 Task: Plan a trip to Lida, Belarus from 4th December, 2023 to 10th December, 2023 for 8 adults.4 bedrooms having 8 beds and 4 bathrooms. Property type can be house. Look for 5 properties as per requirement.
Action: Key pressed lida,belarus
Screenshot: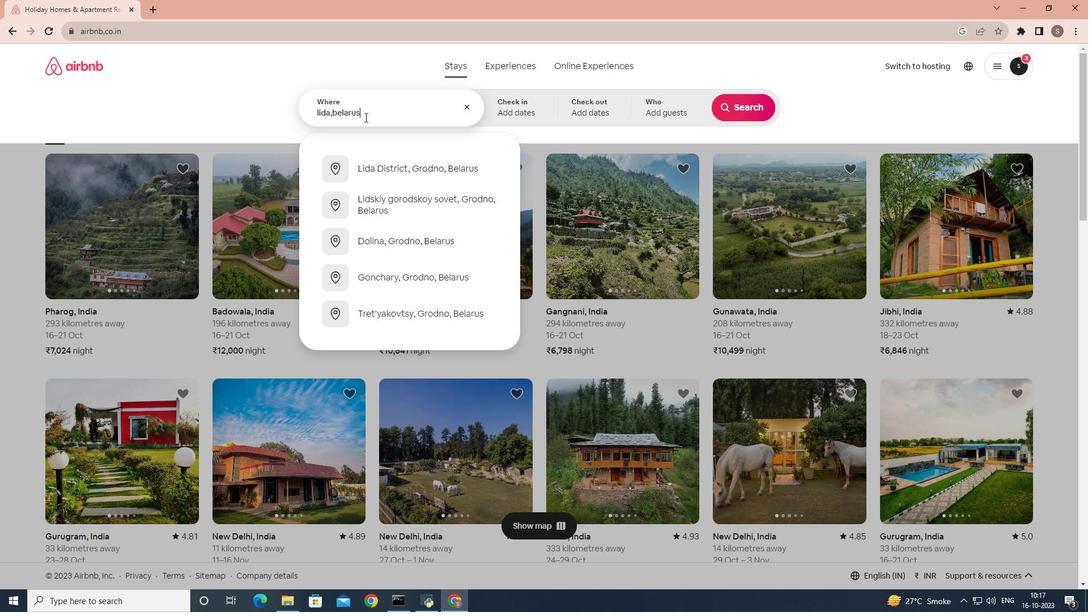 
Action: Mouse moved to (400, 169)
Screenshot: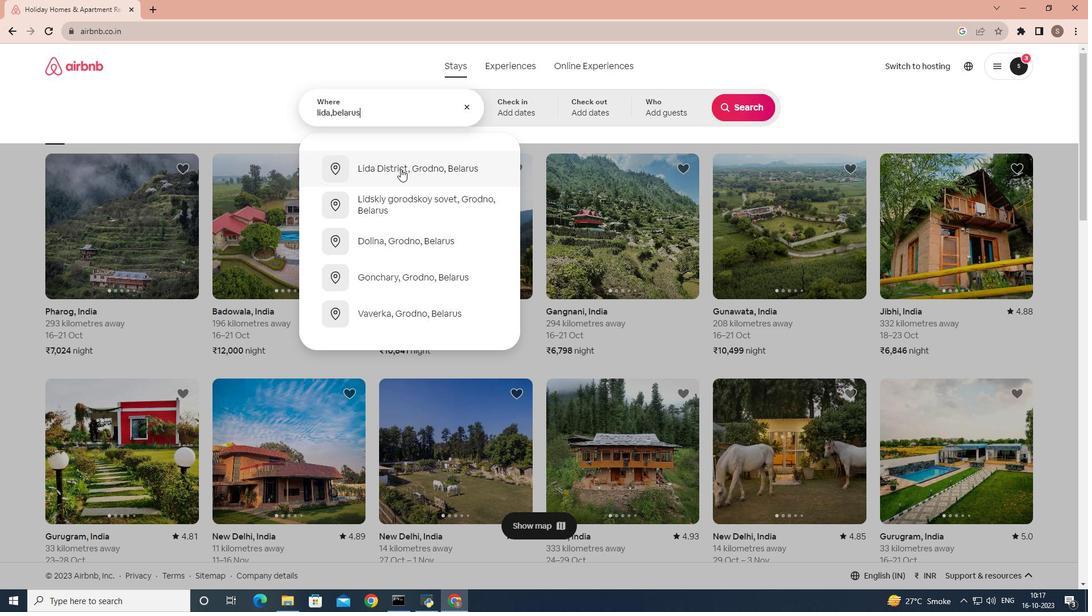 
Action: Mouse pressed left at (400, 169)
Screenshot: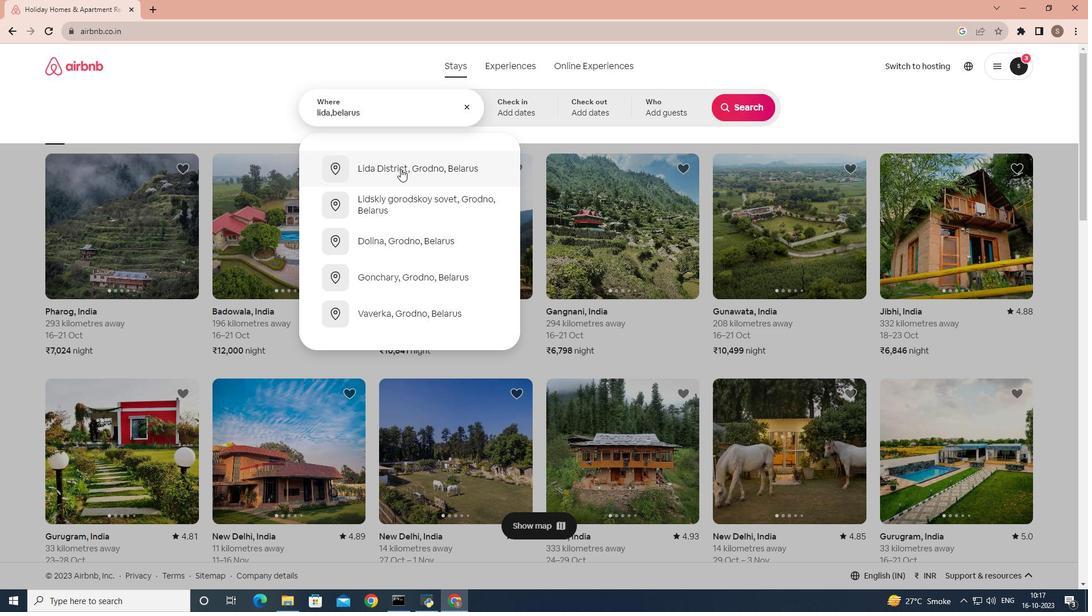 
Action: Mouse moved to (735, 196)
Screenshot: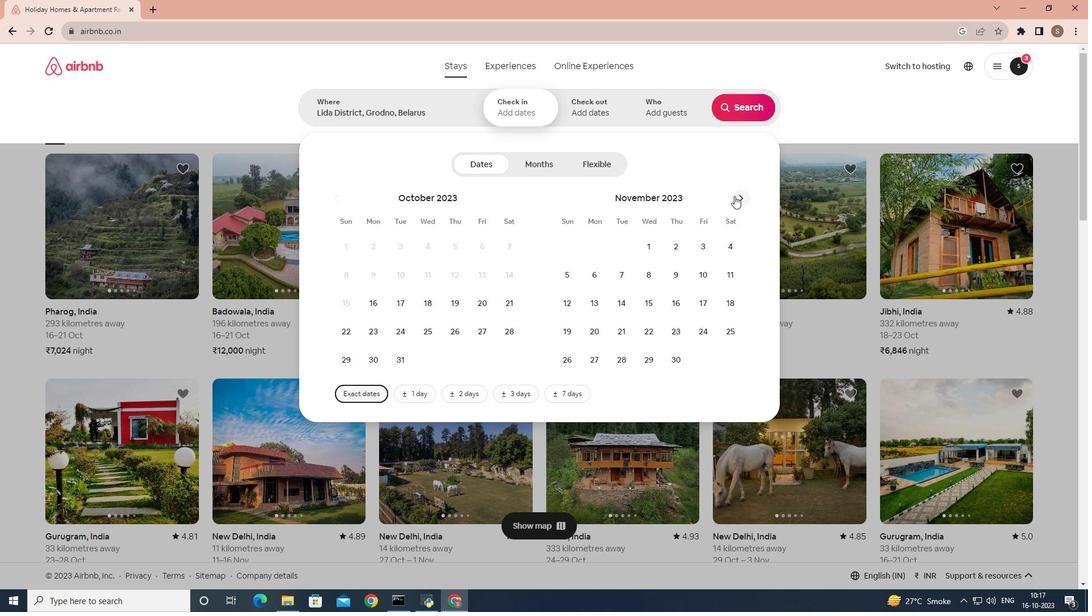 
Action: Mouse pressed left at (735, 196)
Screenshot: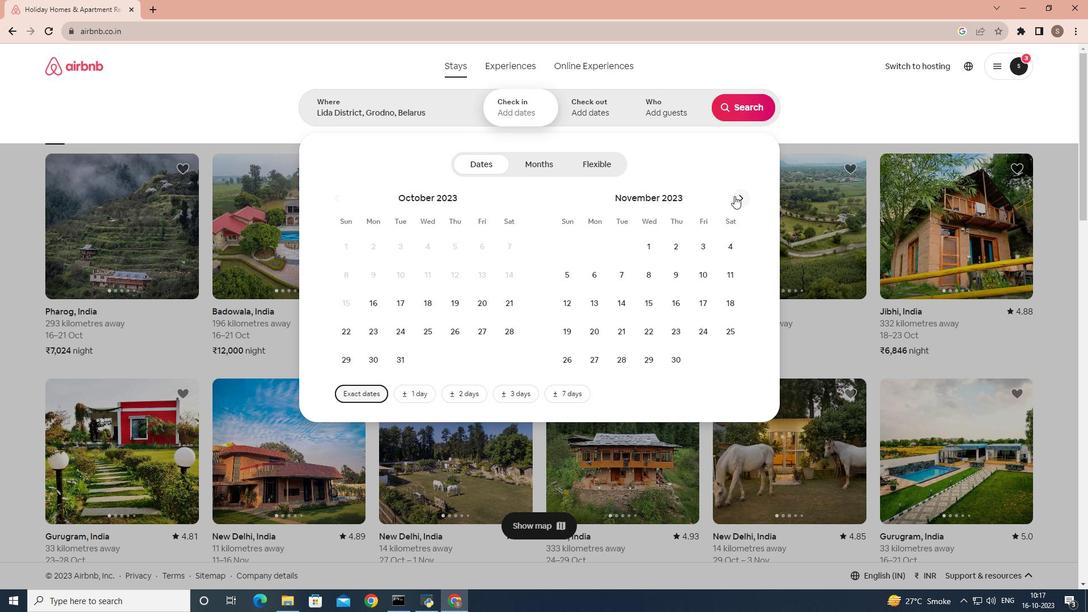
Action: Mouse moved to (600, 282)
Screenshot: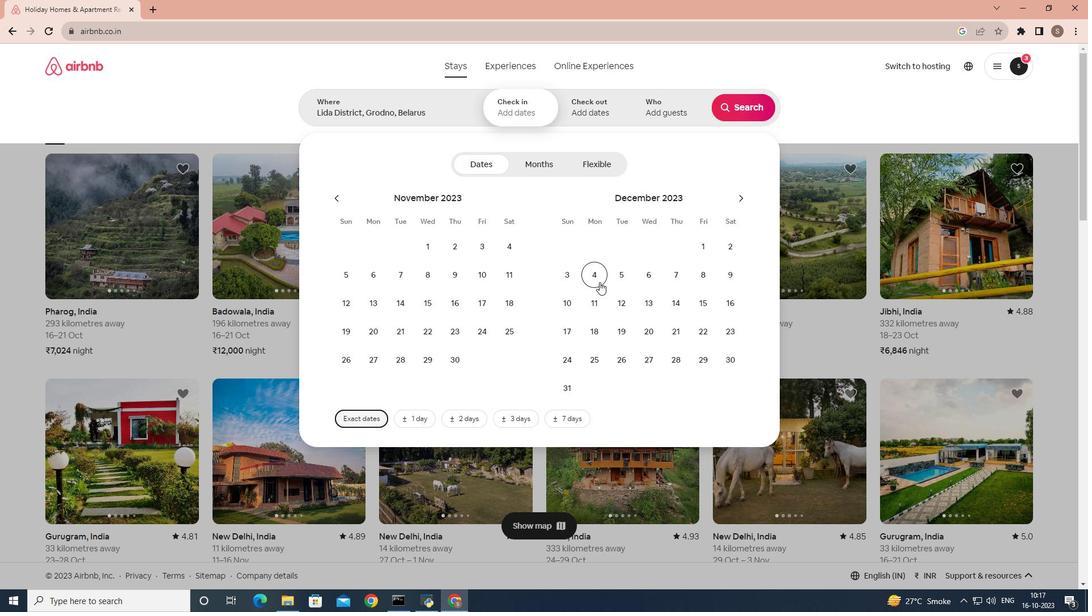 
Action: Mouse pressed left at (600, 282)
Screenshot: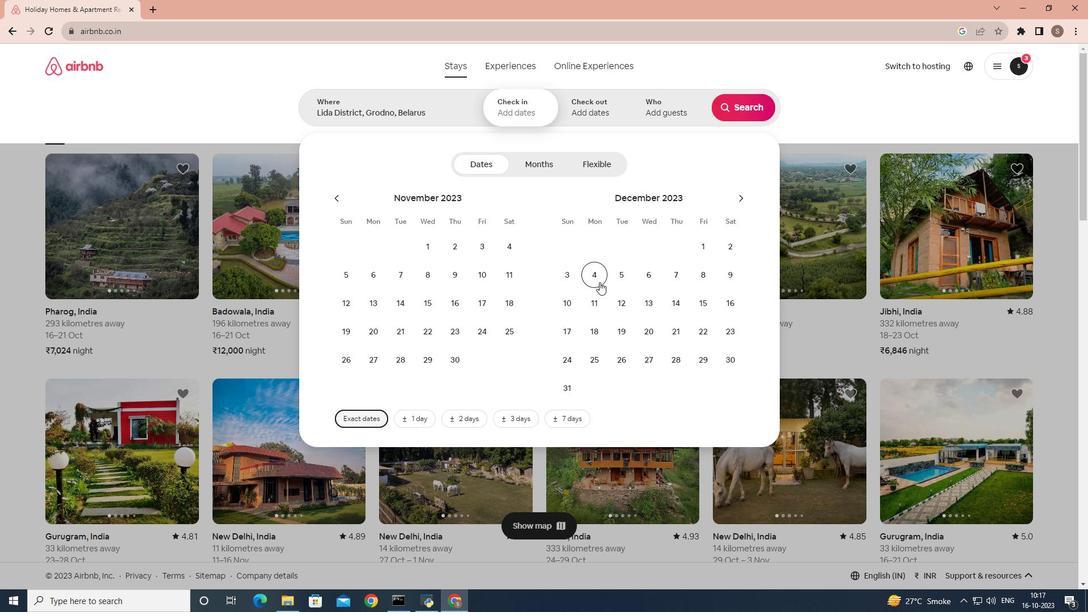 
Action: Mouse moved to (571, 305)
Screenshot: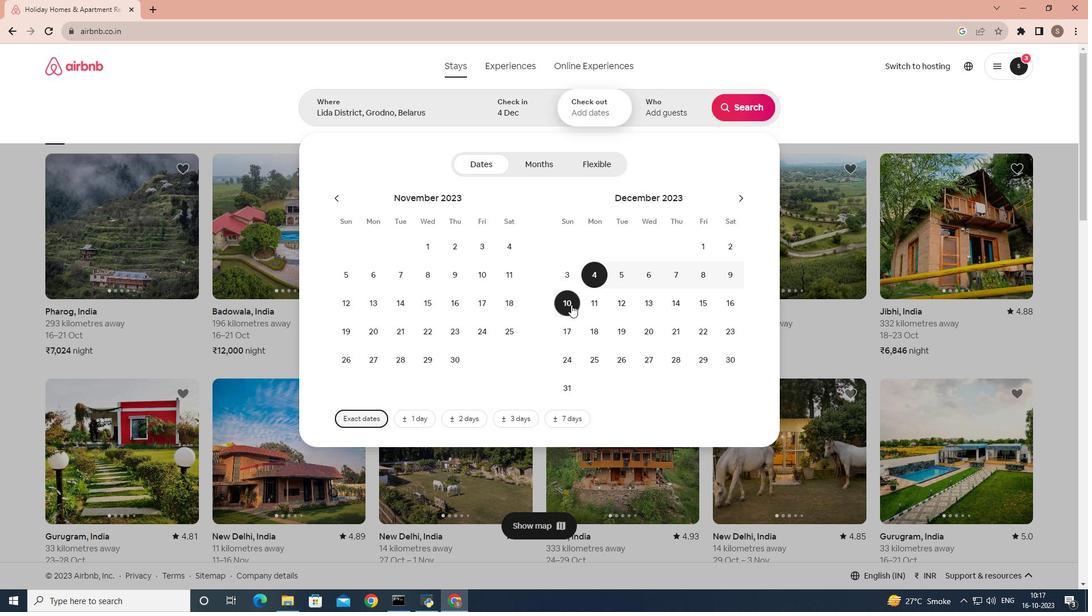 
Action: Mouse pressed left at (571, 305)
Screenshot: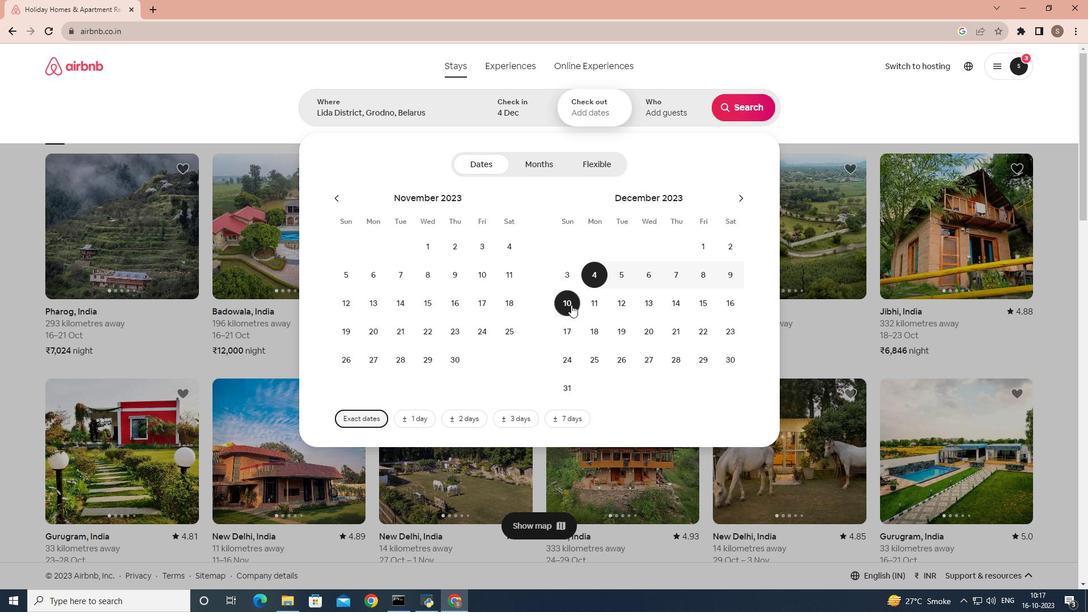 
Action: Mouse moved to (676, 103)
Screenshot: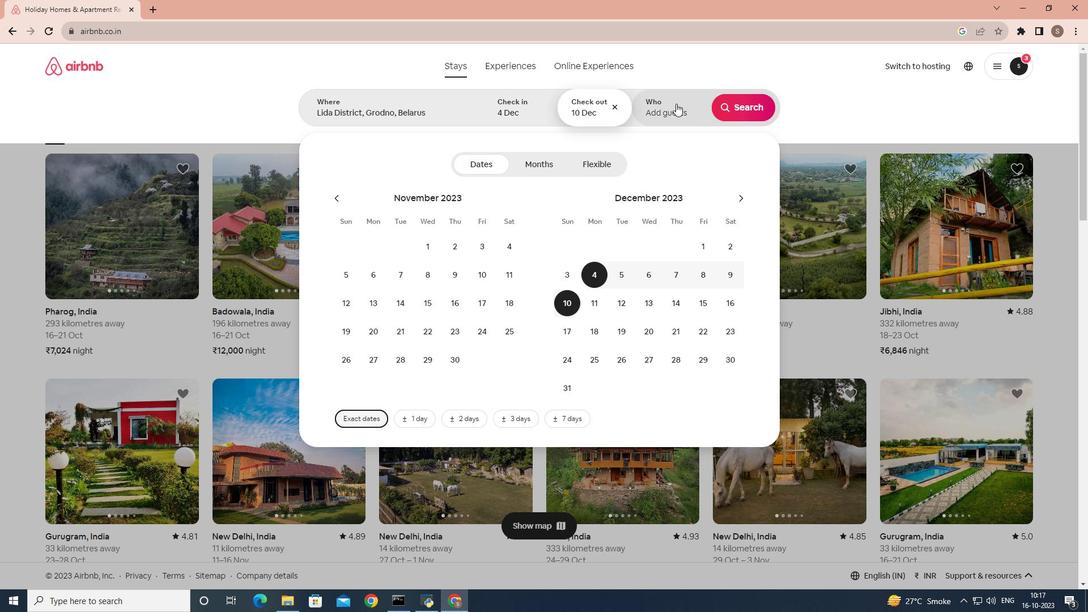 
Action: Mouse pressed left at (676, 103)
Screenshot: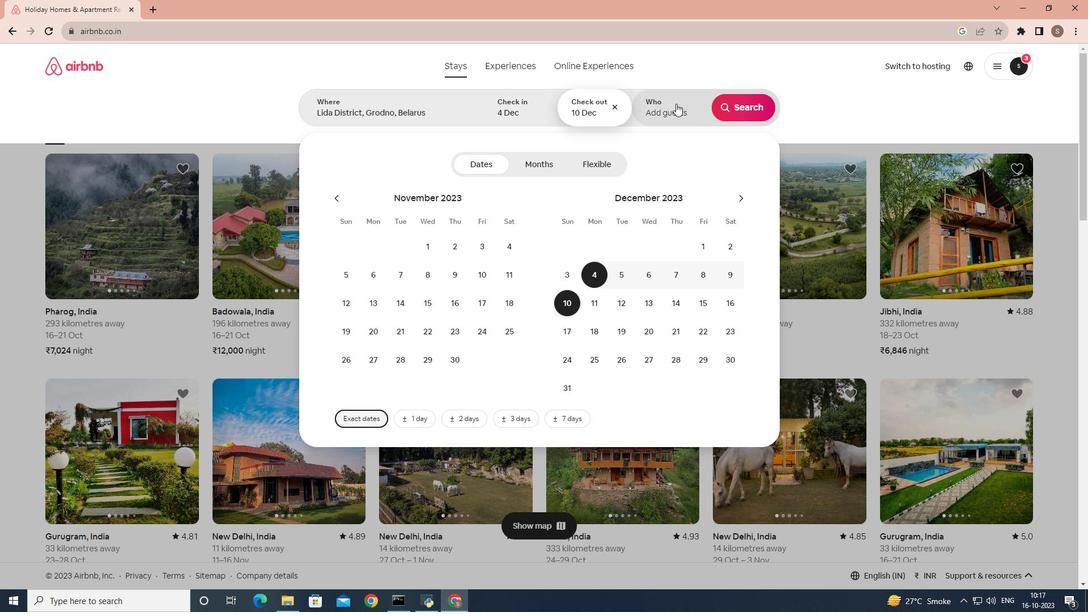 
Action: Mouse moved to (754, 158)
Screenshot: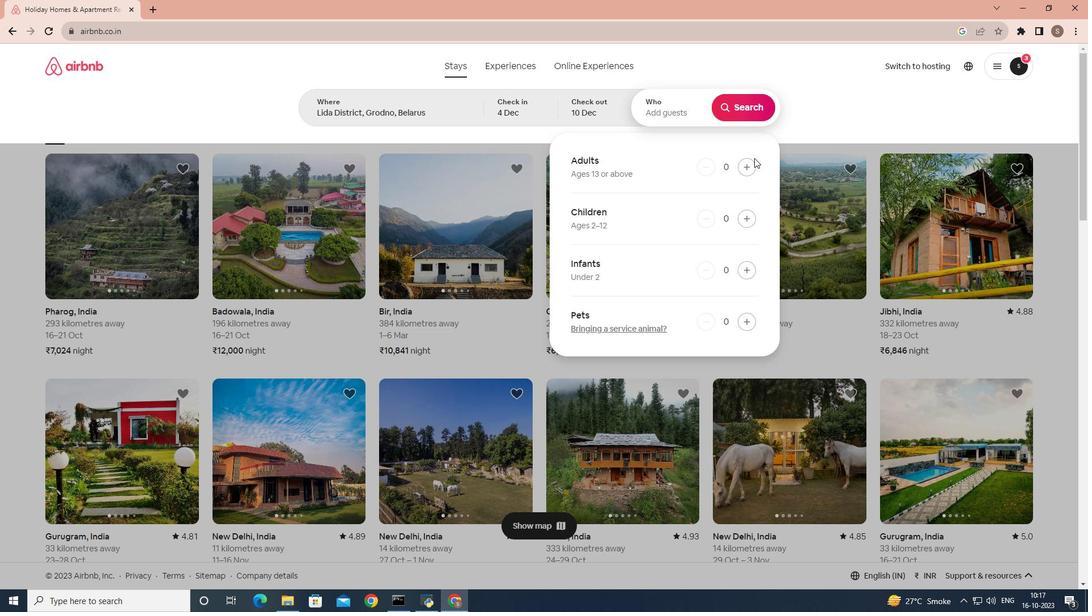 
Action: Mouse pressed left at (754, 158)
Screenshot: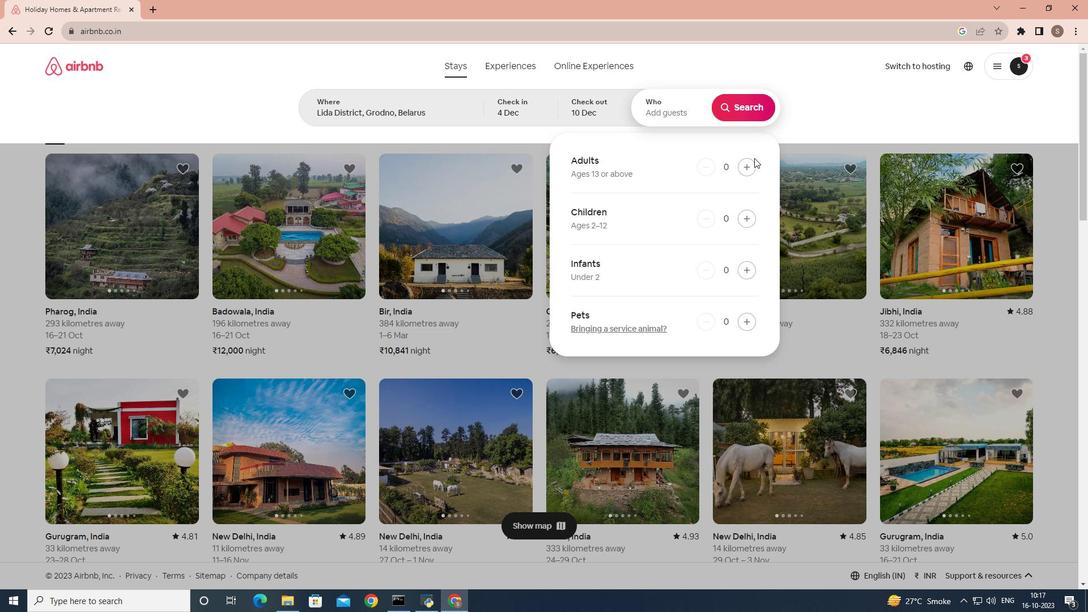 
Action: Mouse moved to (748, 162)
Screenshot: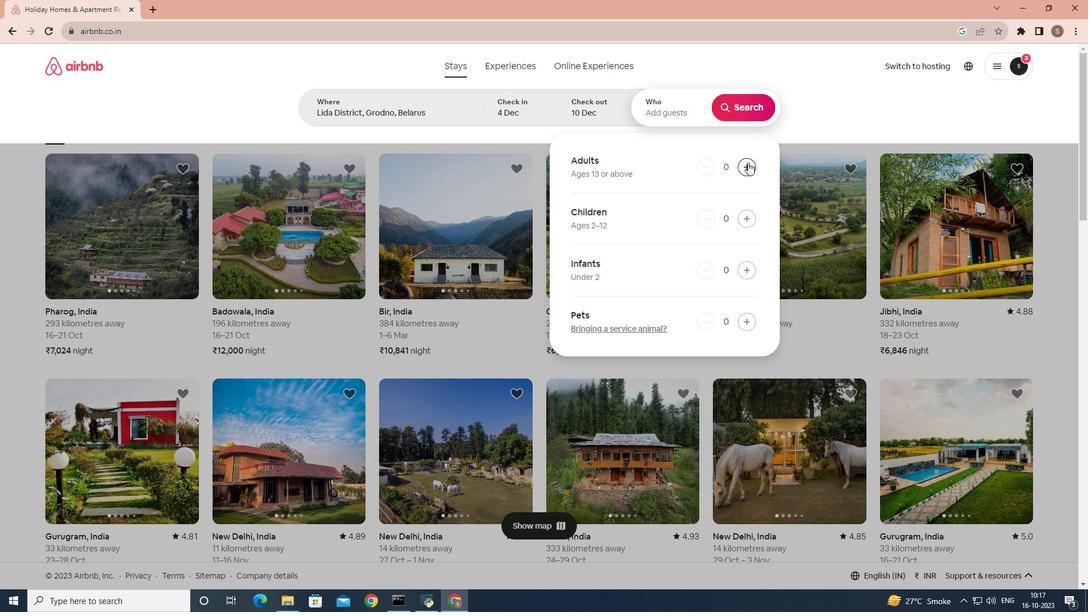 
Action: Mouse pressed left at (748, 162)
Screenshot: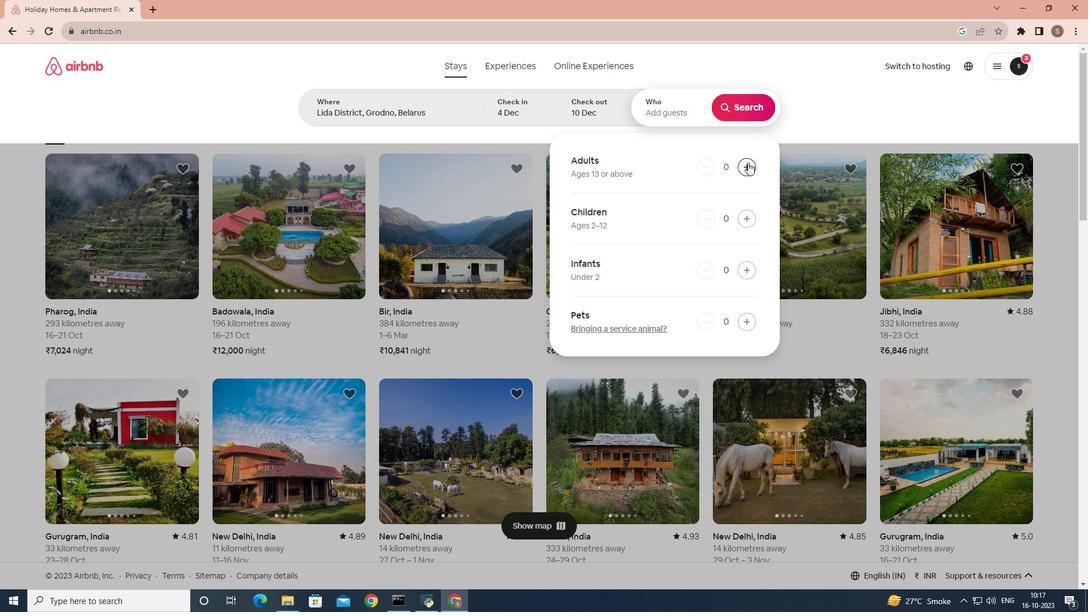 
Action: Mouse pressed left at (748, 162)
Screenshot: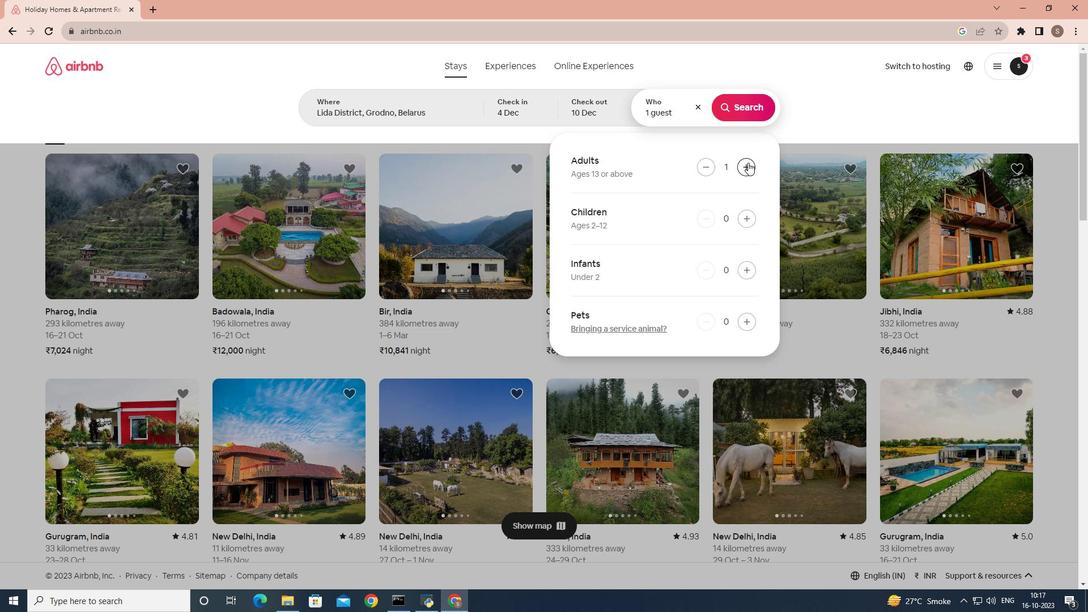 
Action: Mouse pressed left at (748, 162)
Screenshot: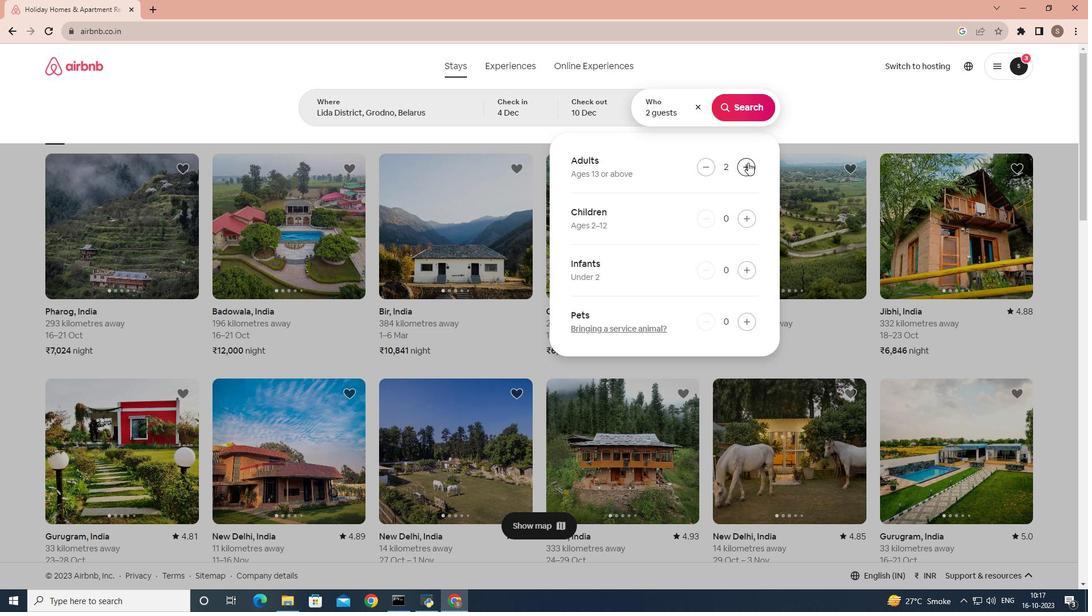 
Action: Mouse pressed left at (748, 162)
Screenshot: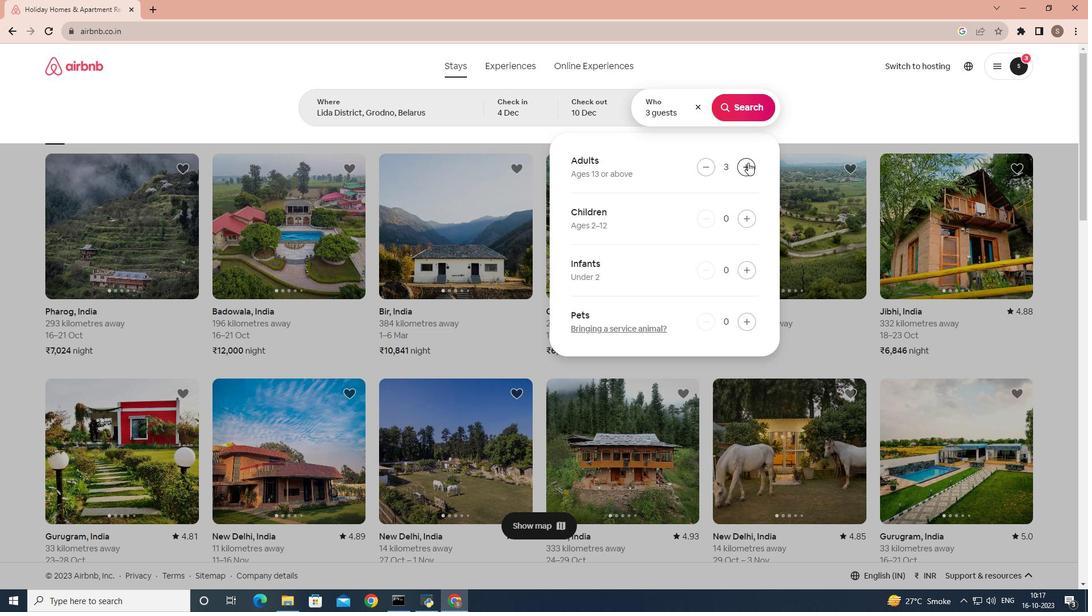 
Action: Mouse pressed left at (748, 162)
Screenshot: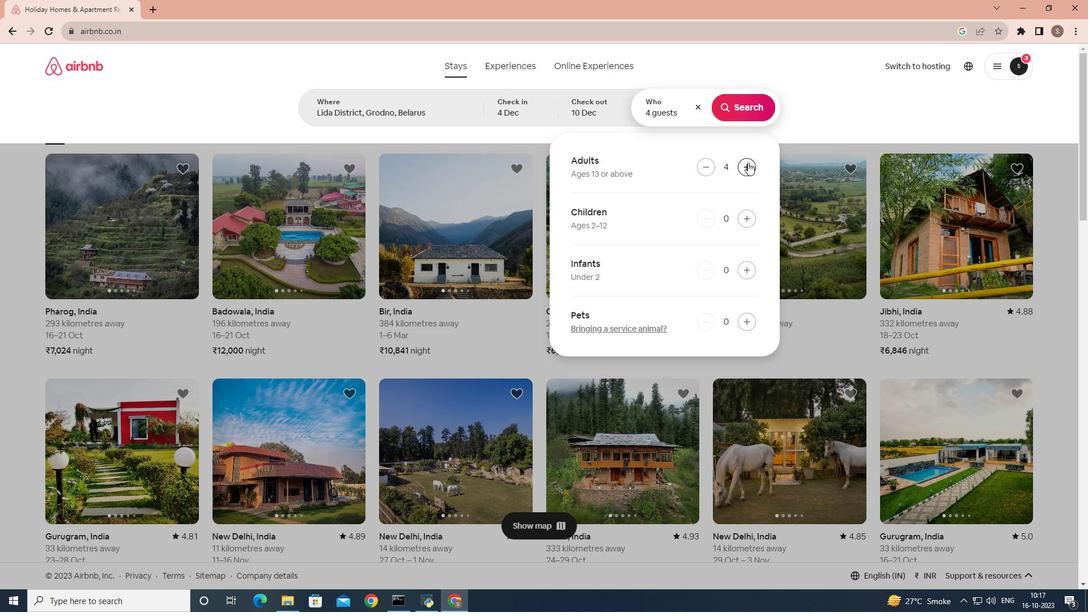 
Action: Mouse pressed left at (748, 162)
Screenshot: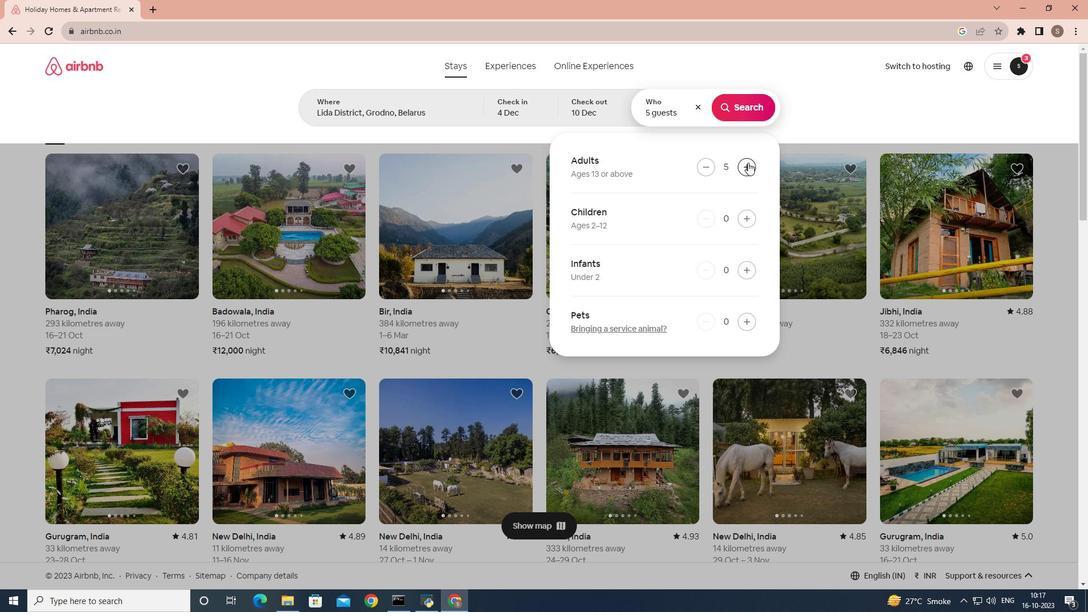 
Action: Mouse pressed left at (748, 162)
Screenshot: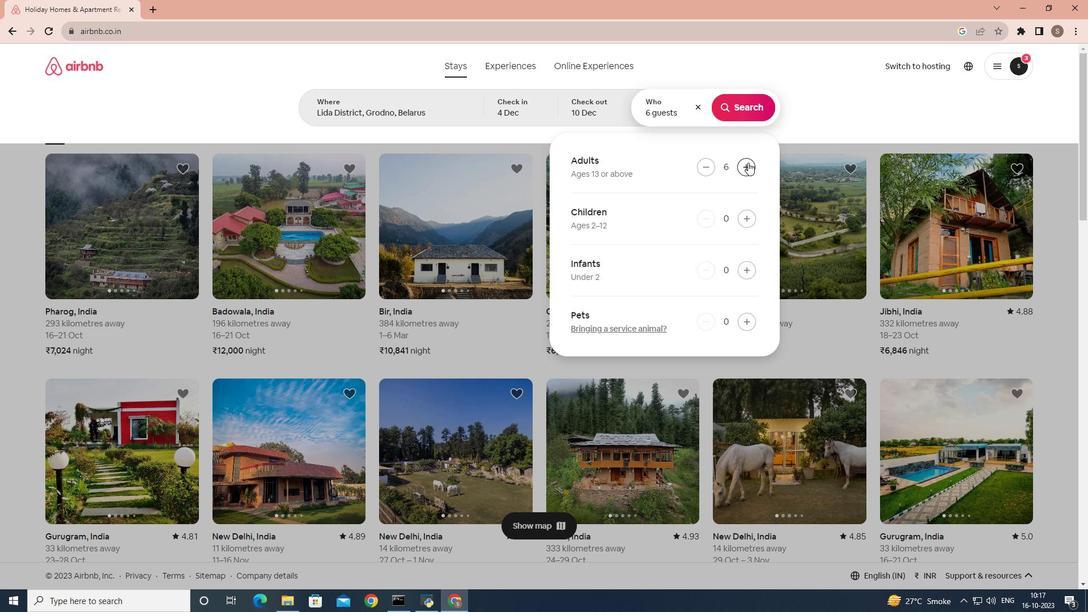 
Action: Mouse pressed left at (748, 162)
Screenshot: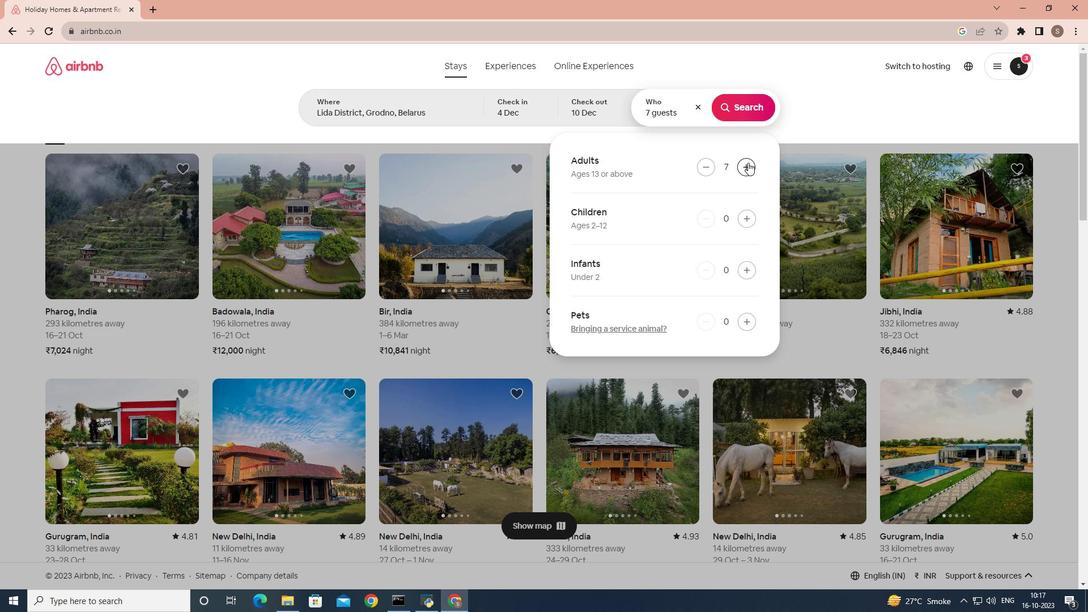 
Action: Mouse moved to (751, 107)
Screenshot: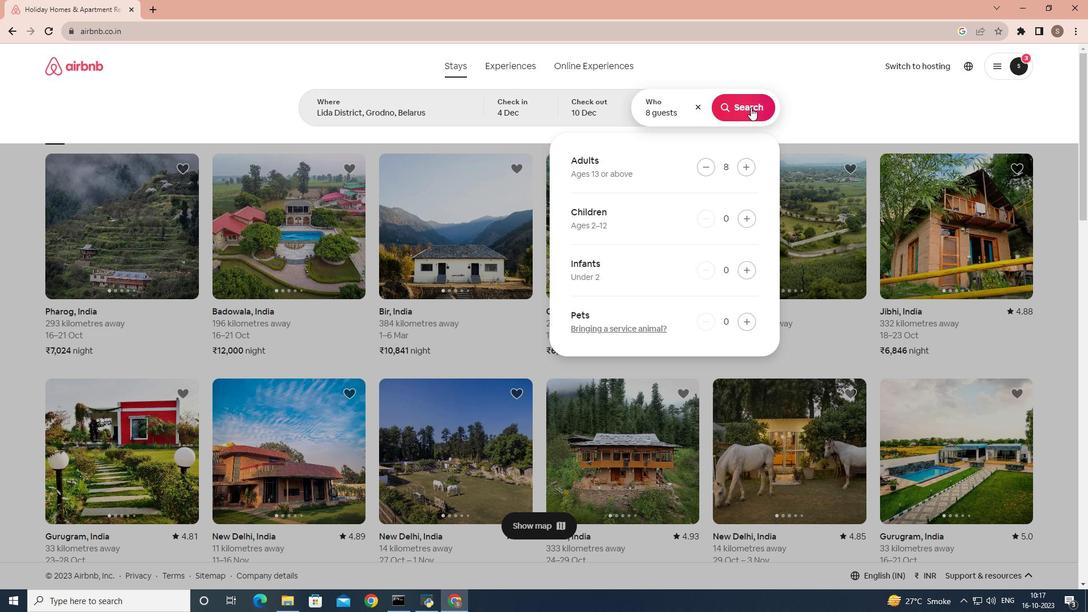 
Action: Mouse pressed left at (751, 107)
Screenshot: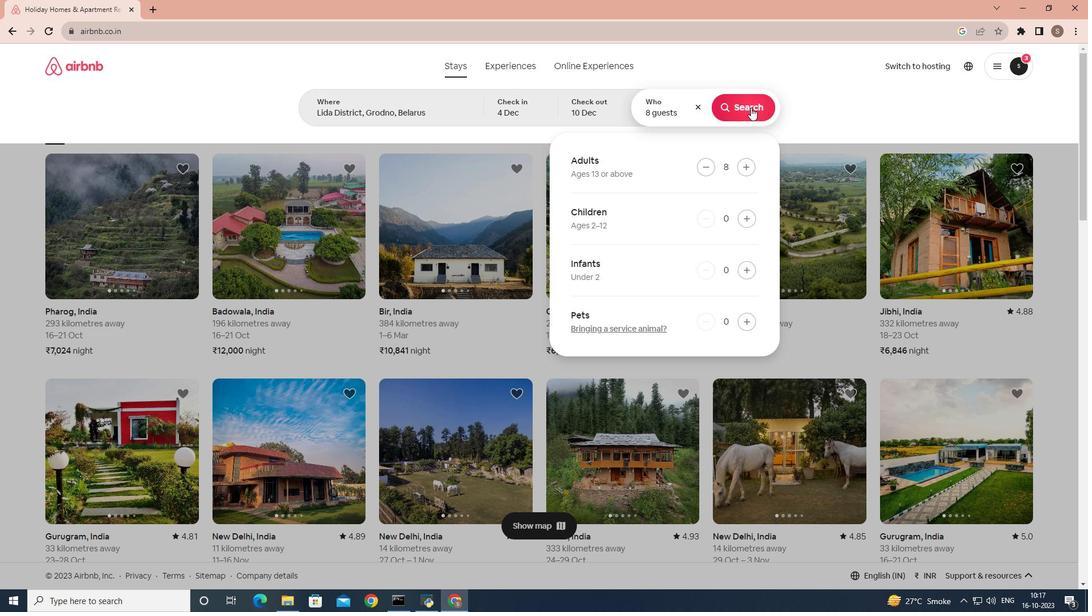
Action: Mouse moved to (895, 115)
Screenshot: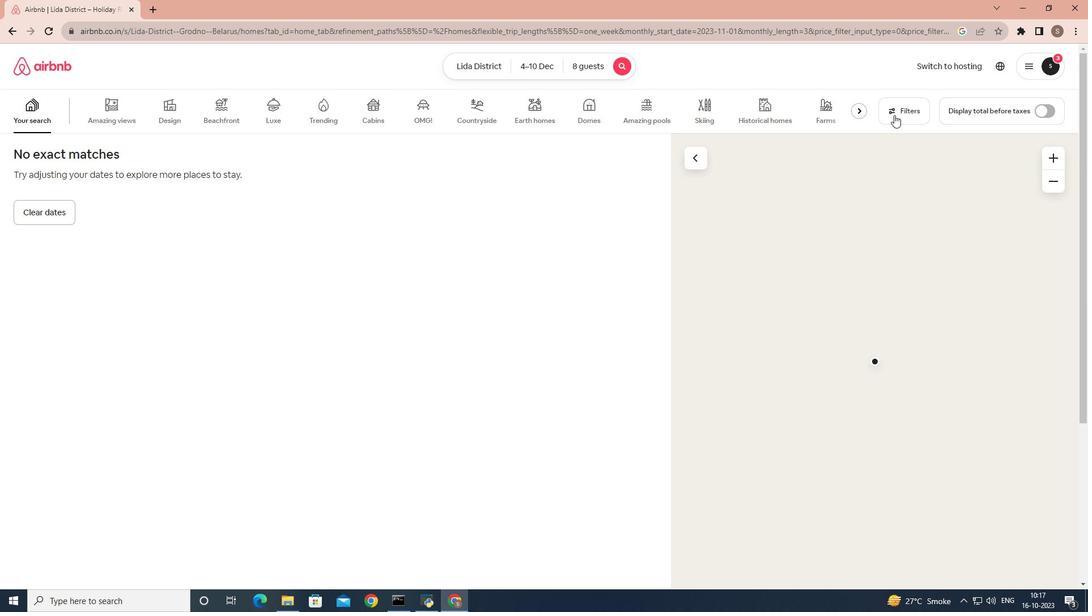 
Action: Mouse pressed left at (895, 115)
Screenshot: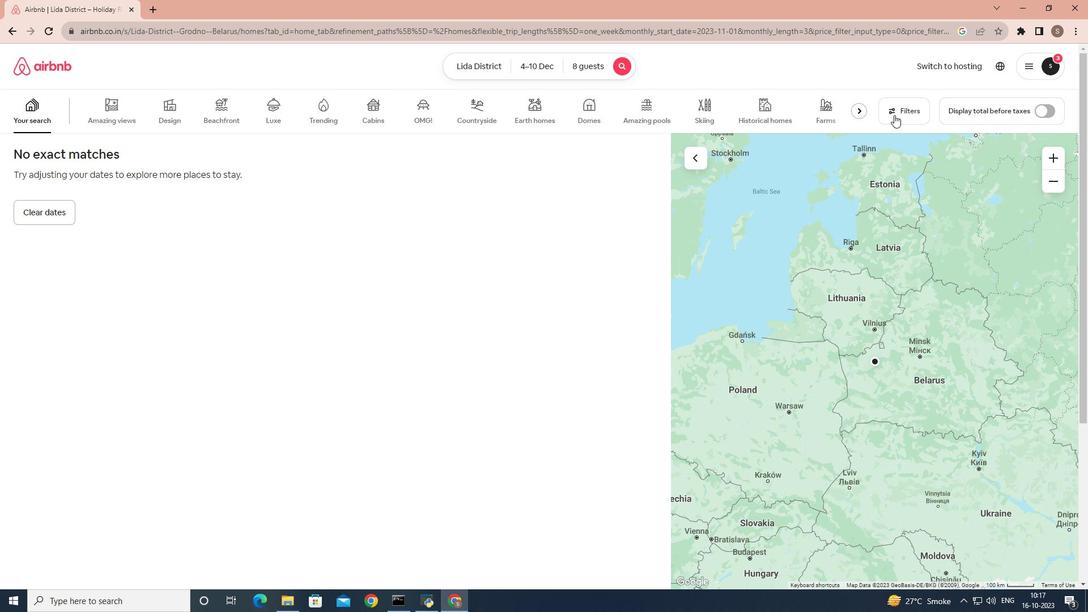 
Action: Mouse moved to (333, 316)
Screenshot: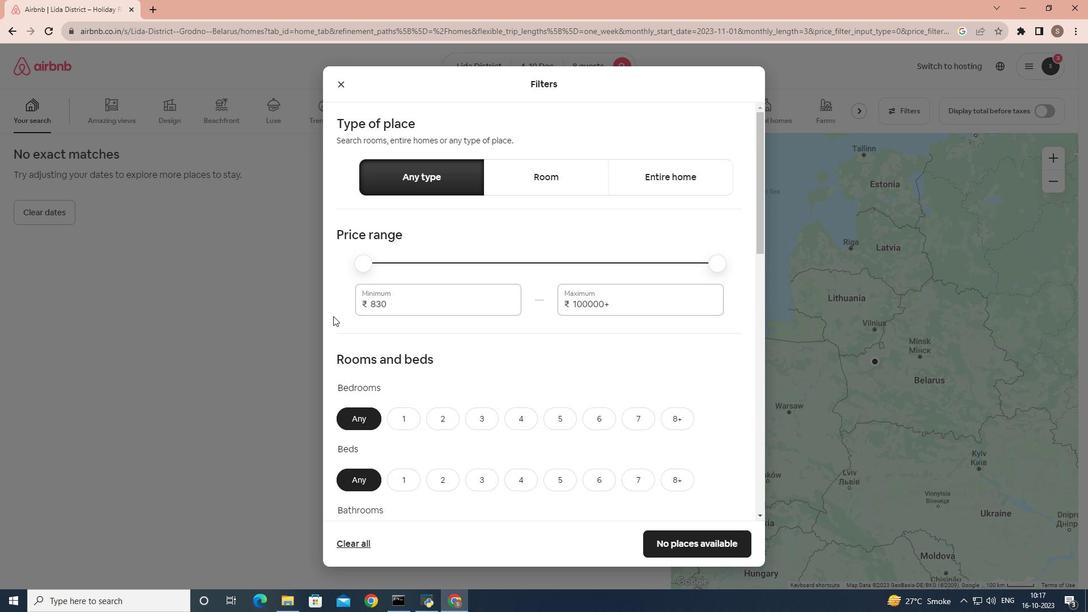 
Action: Mouse scrolled (333, 315) with delta (0, 0)
Screenshot: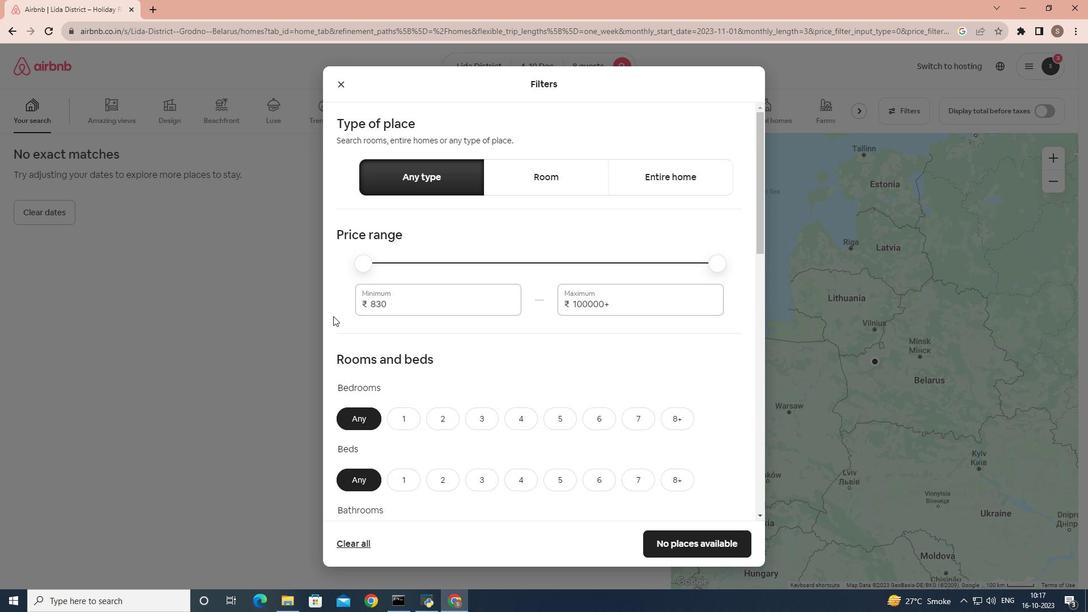 
Action: Mouse scrolled (333, 315) with delta (0, 0)
Screenshot: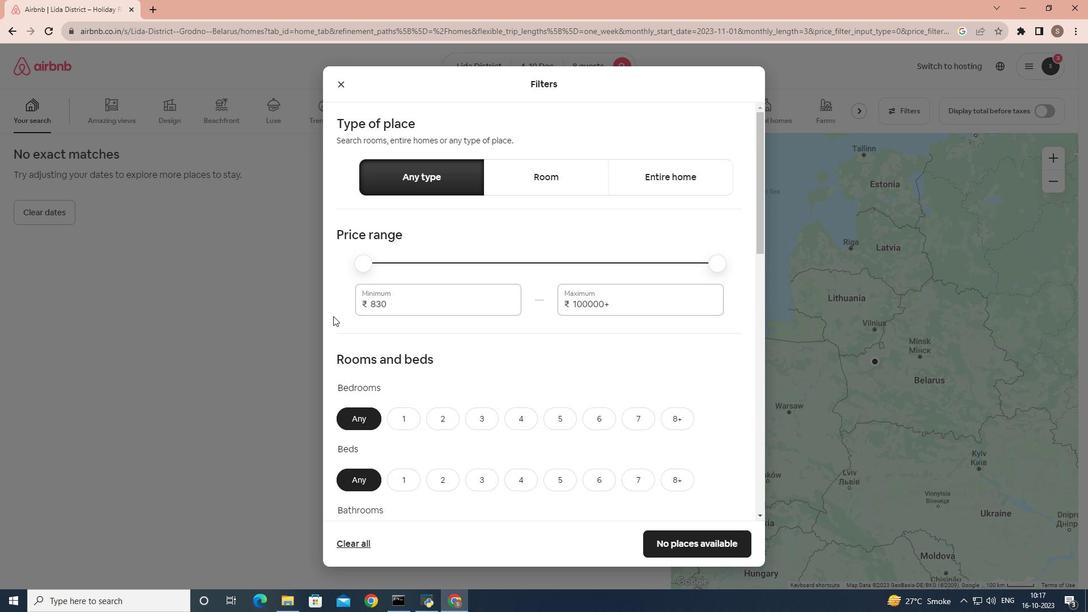 
Action: Mouse scrolled (333, 315) with delta (0, 0)
Screenshot: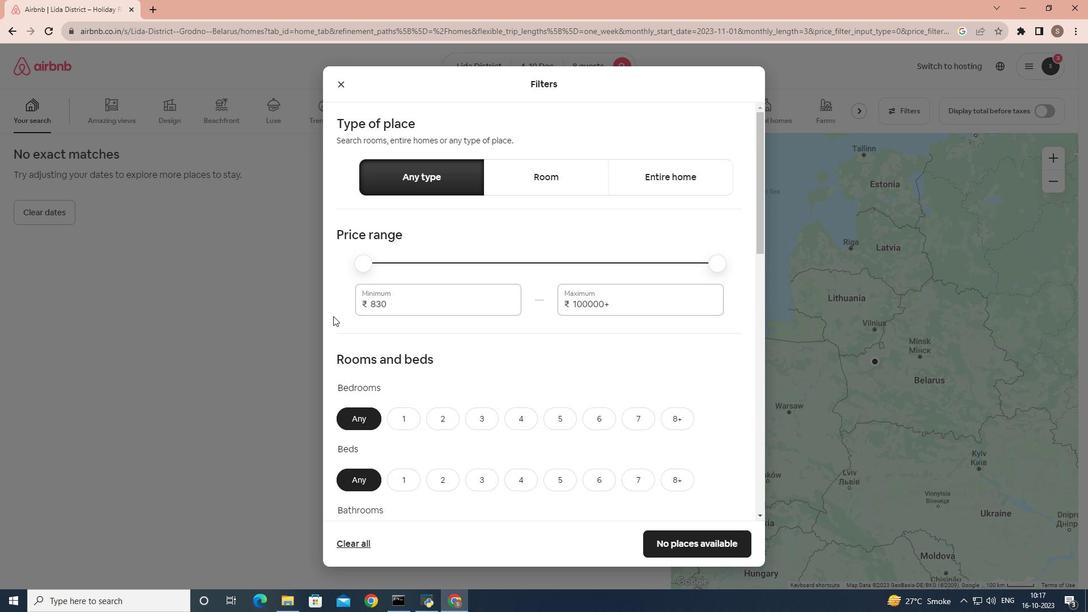 
Action: Mouse scrolled (333, 315) with delta (0, 0)
Screenshot: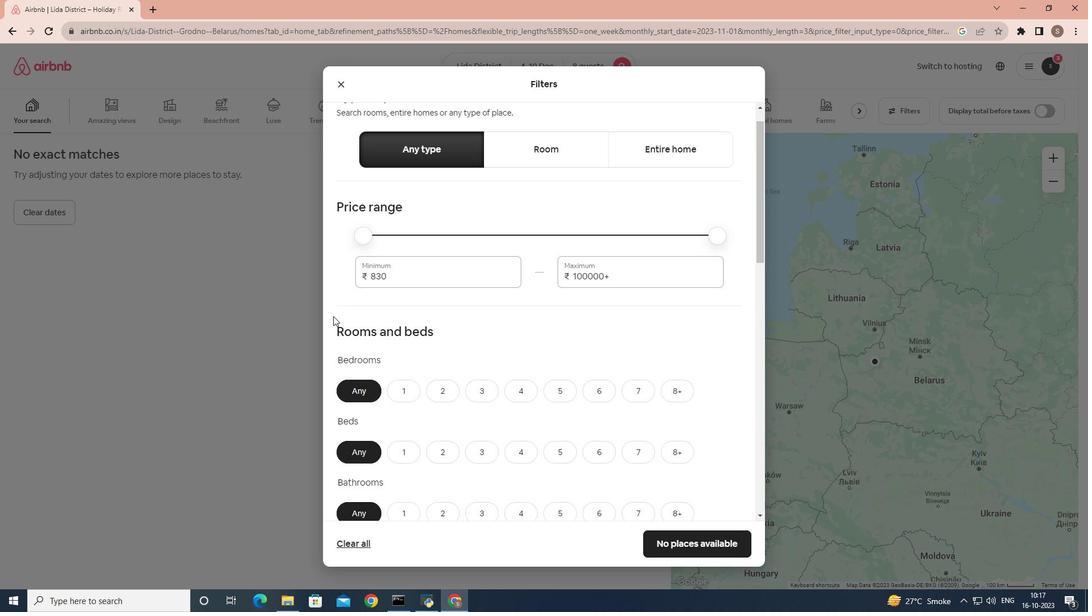
Action: Mouse moved to (525, 196)
Screenshot: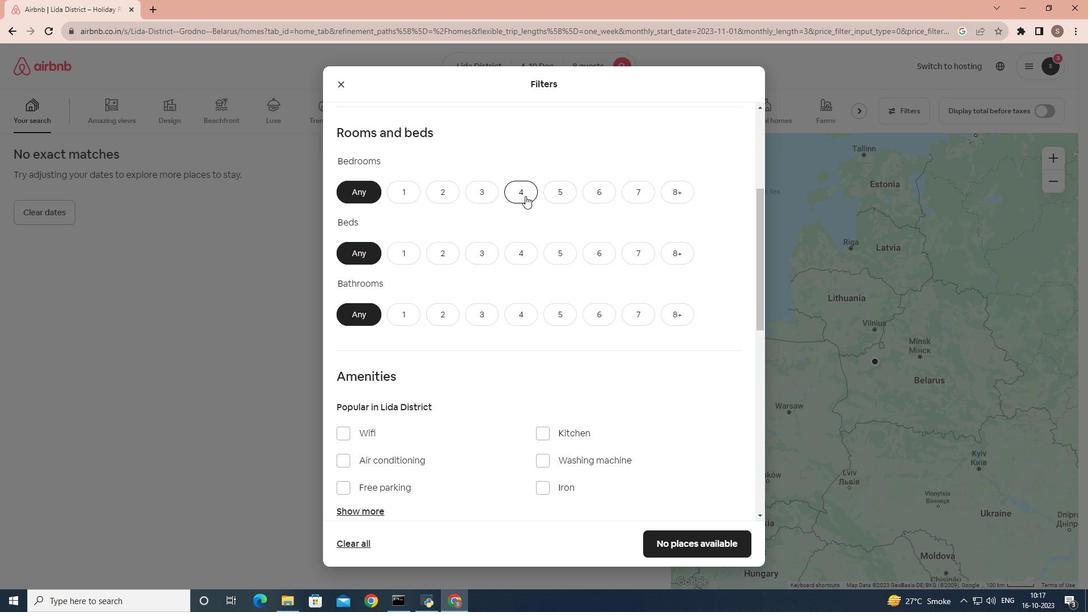 
Action: Mouse pressed left at (525, 196)
Screenshot: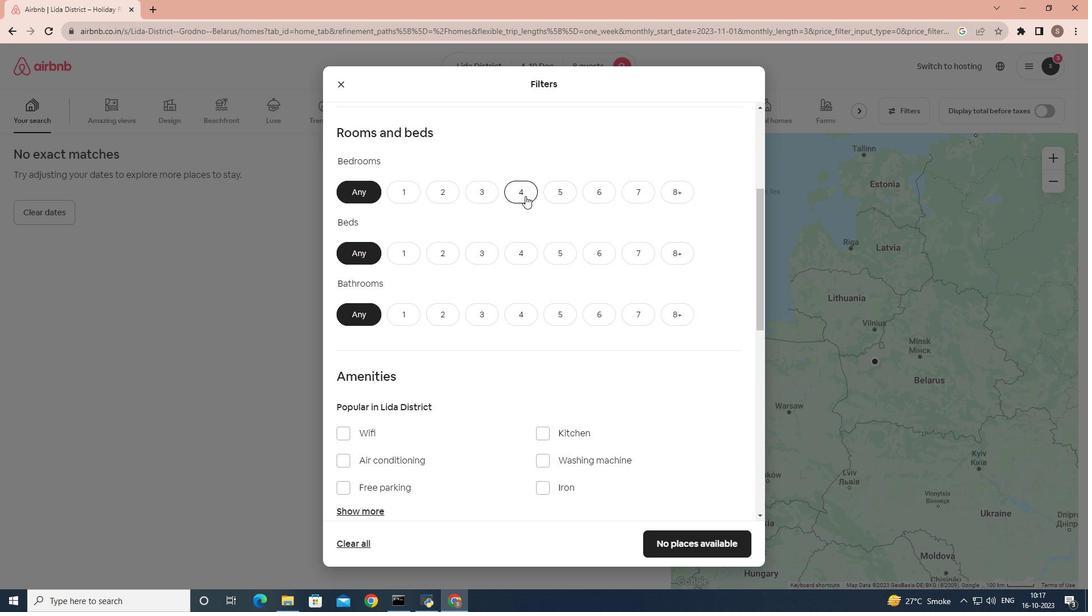 
Action: Mouse moved to (675, 256)
Screenshot: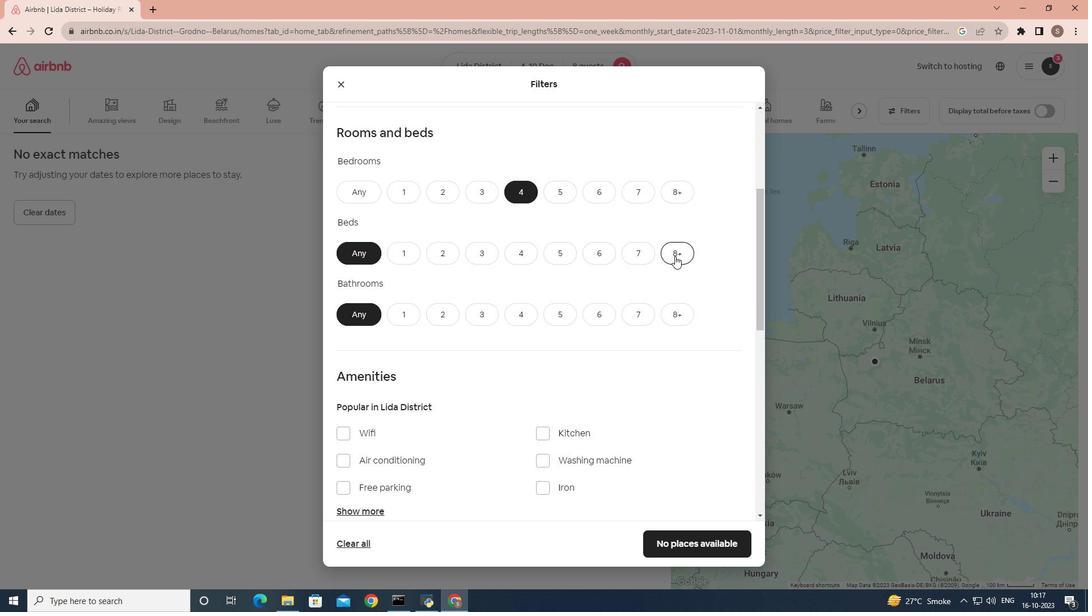 
Action: Mouse pressed left at (675, 256)
Screenshot: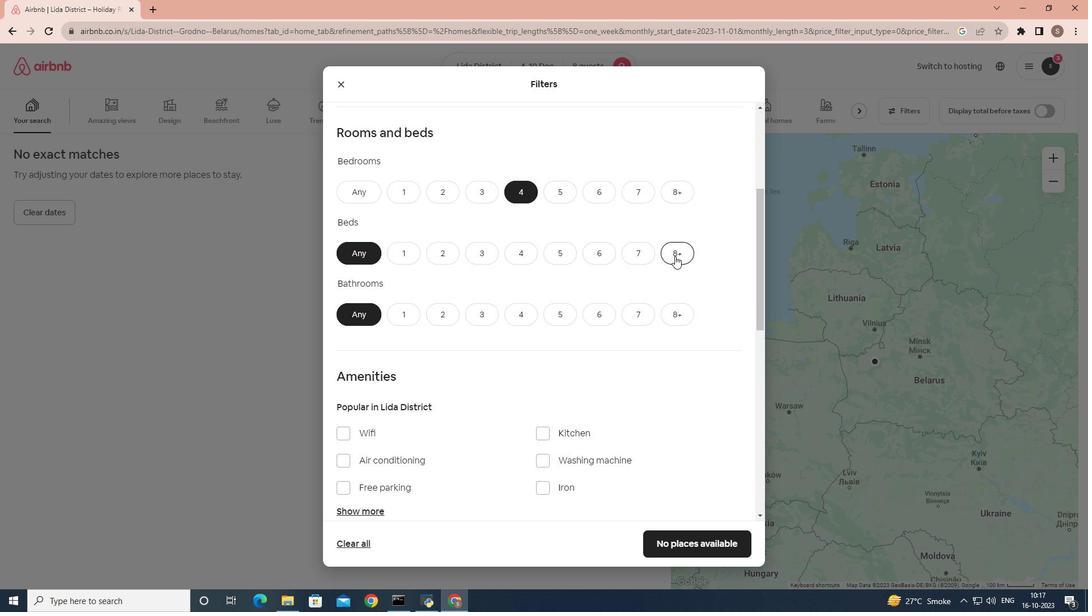 
Action: Mouse moved to (520, 311)
Screenshot: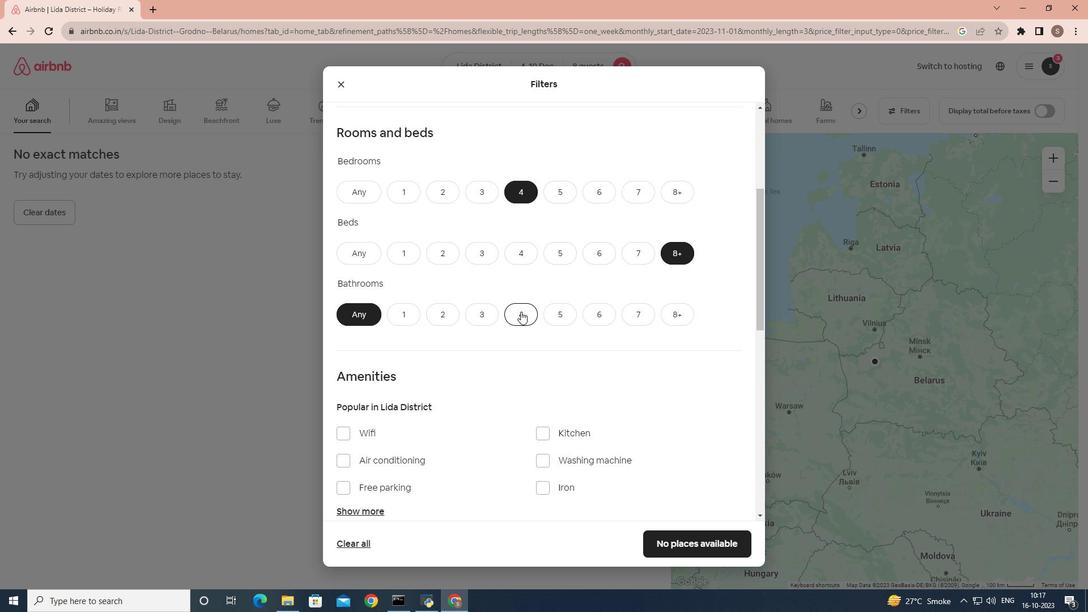 
Action: Mouse pressed left at (520, 311)
Screenshot: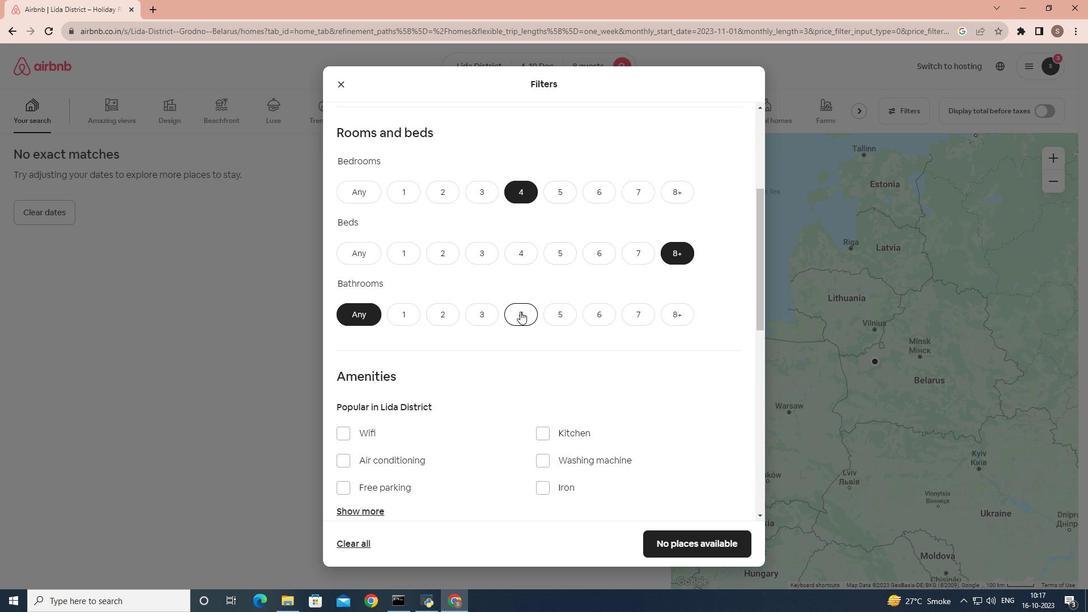 
Action: Mouse moved to (683, 546)
Screenshot: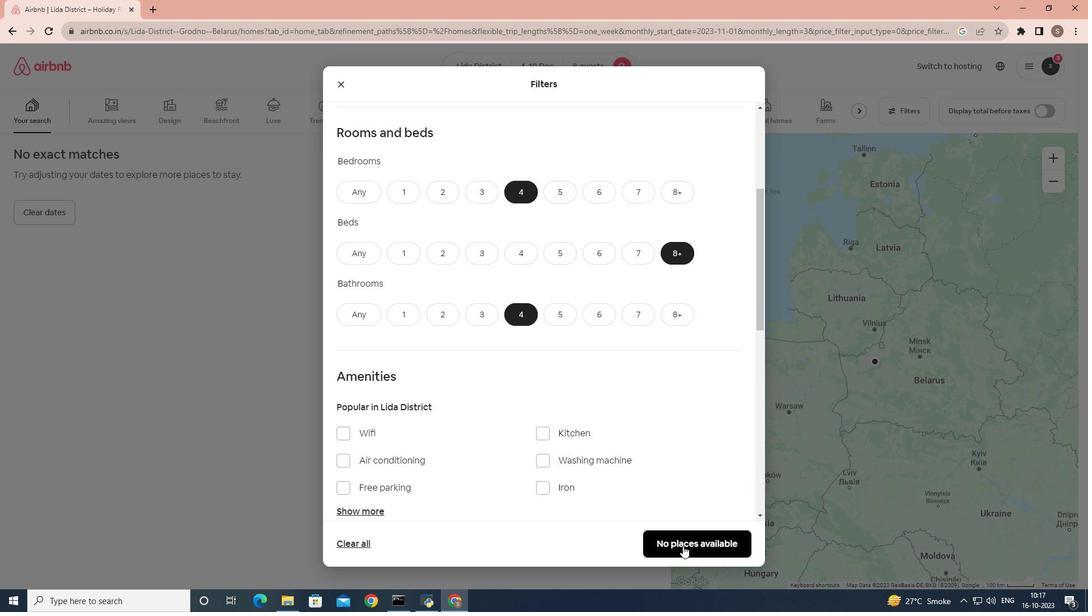 
Action: Mouse pressed left at (683, 546)
Screenshot: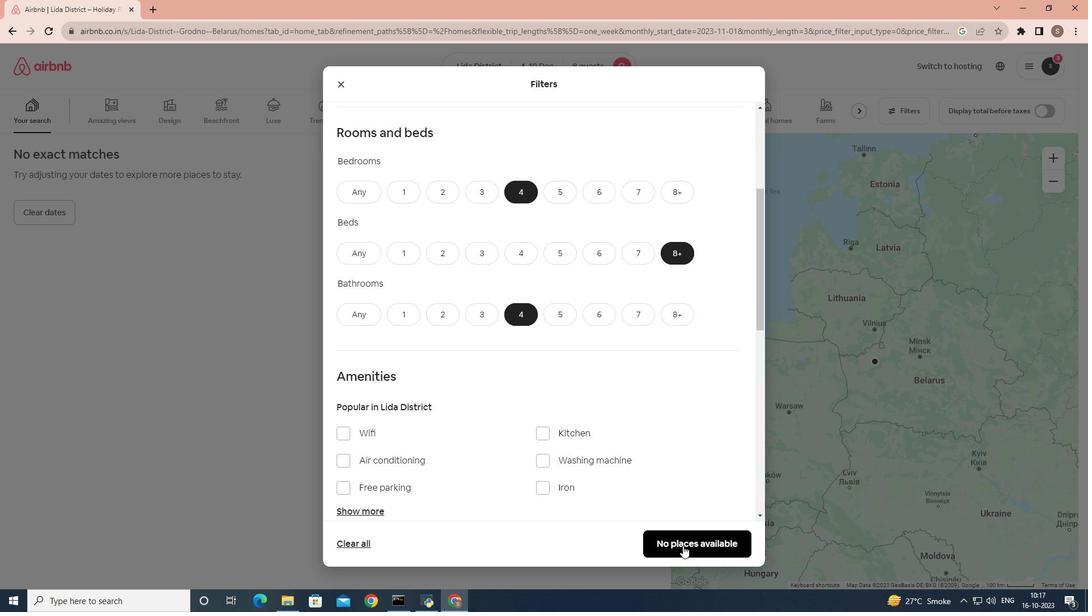 
